 Task: Create a rule from the Routing list, Task moved to a section -> Set Priority in the project AgileExpert , set the section as To-Do and set the priority of the task as  High
Action: Mouse moved to (53, 399)
Screenshot: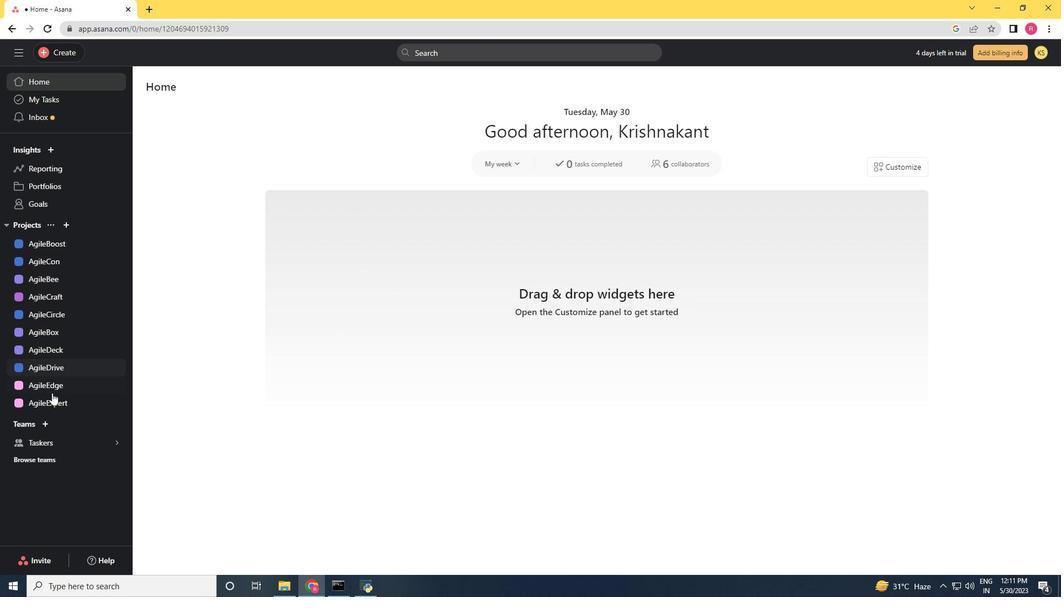 
Action: Mouse pressed left at (53, 399)
Screenshot: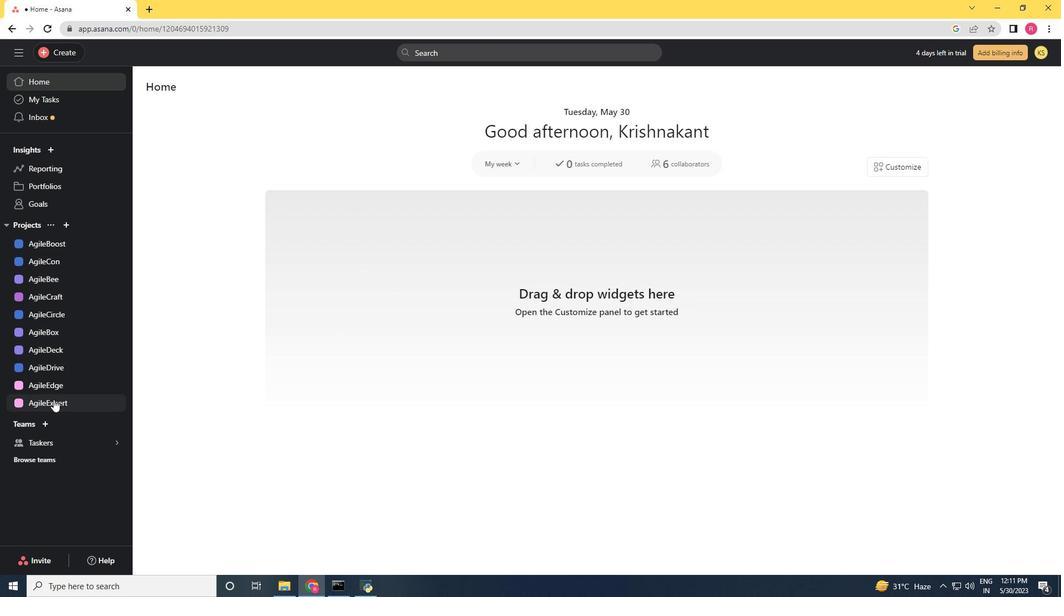 
Action: Mouse moved to (1015, 91)
Screenshot: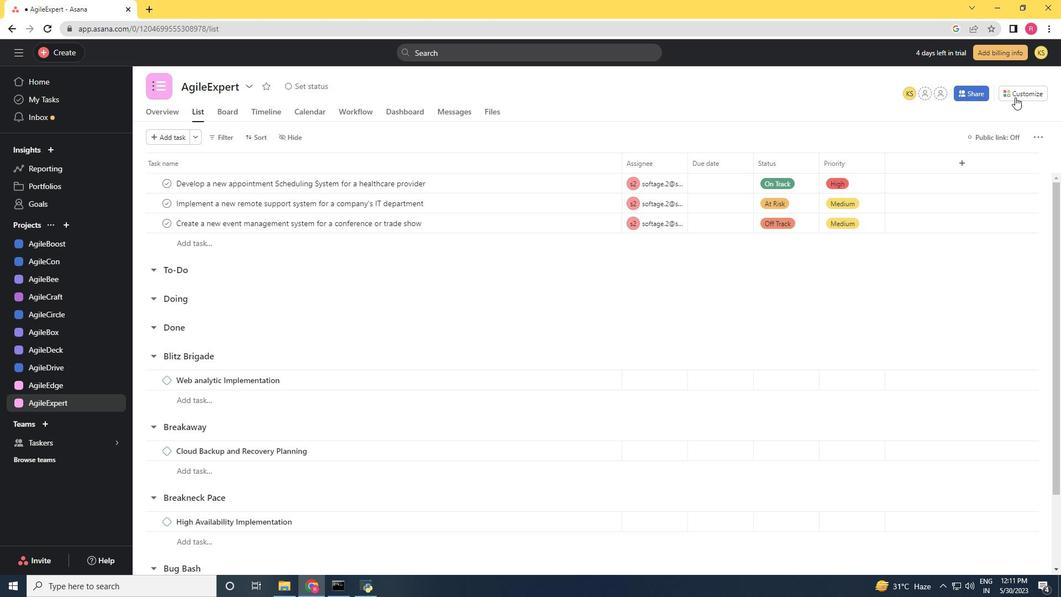 
Action: Mouse pressed left at (1015, 91)
Screenshot: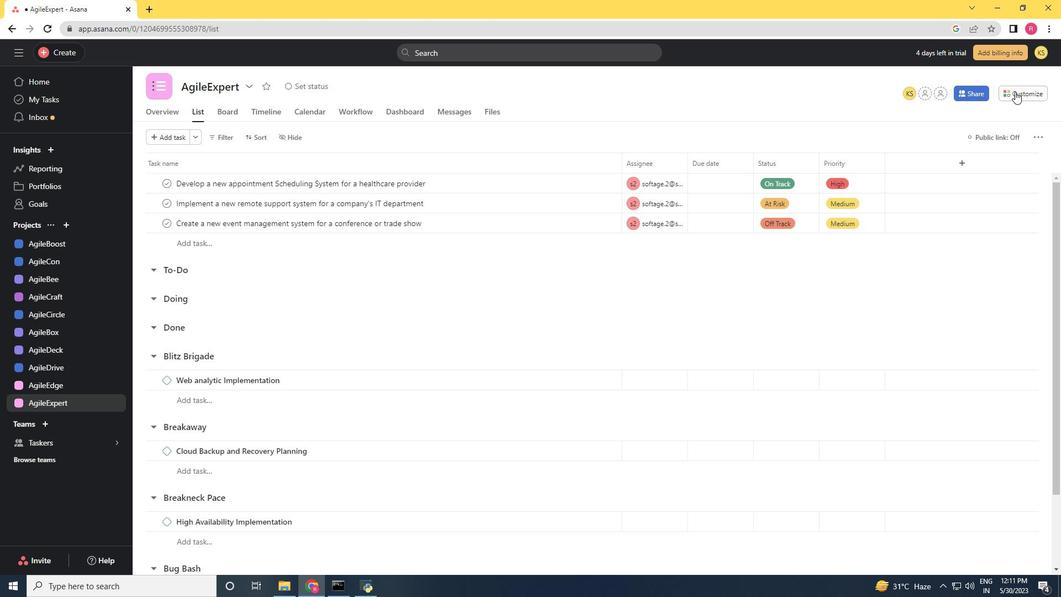 
Action: Mouse moved to (832, 246)
Screenshot: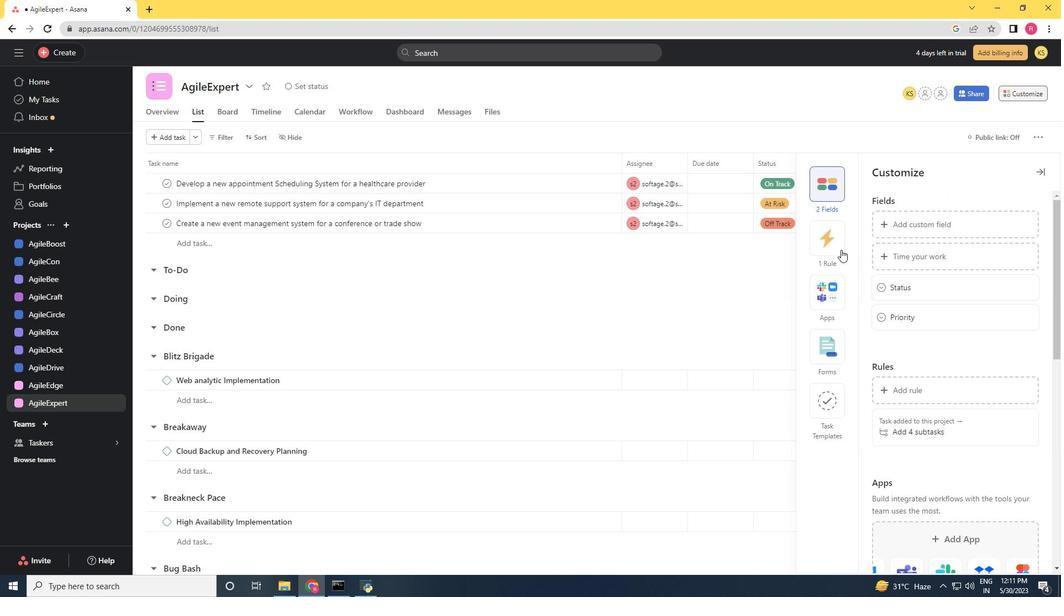 
Action: Mouse pressed left at (832, 246)
Screenshot: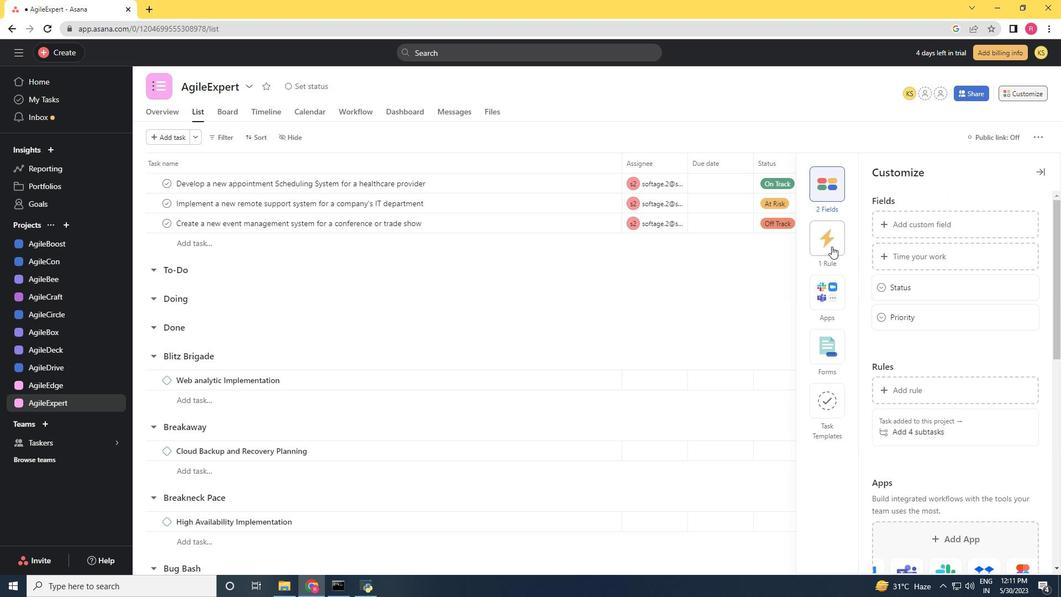 
Action: Mouse moved to (952, 226)
Screenshot: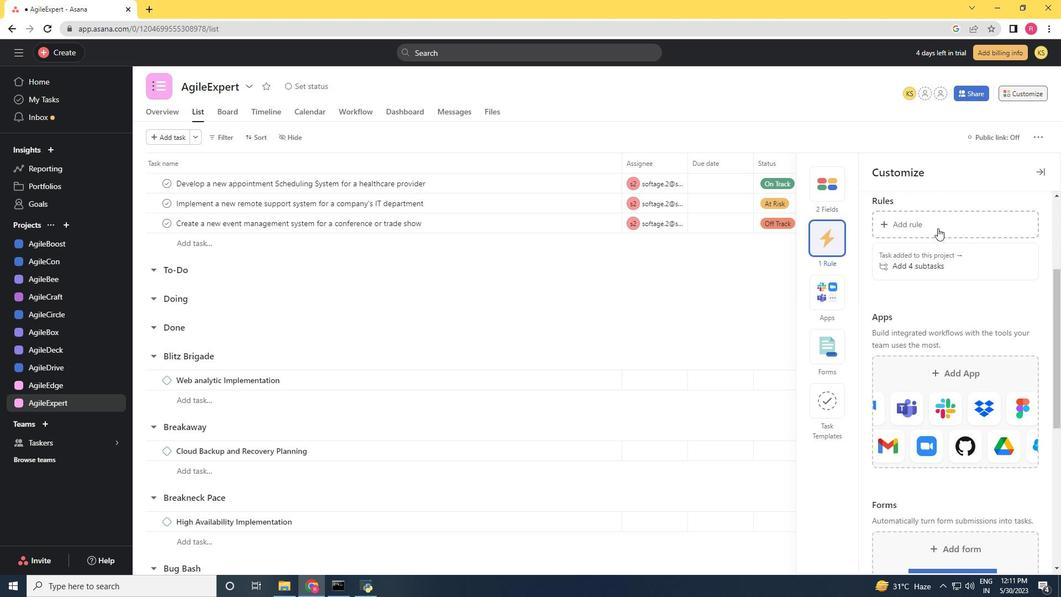 
Action: Mouse pressed left at (952, 226)
Screenshot: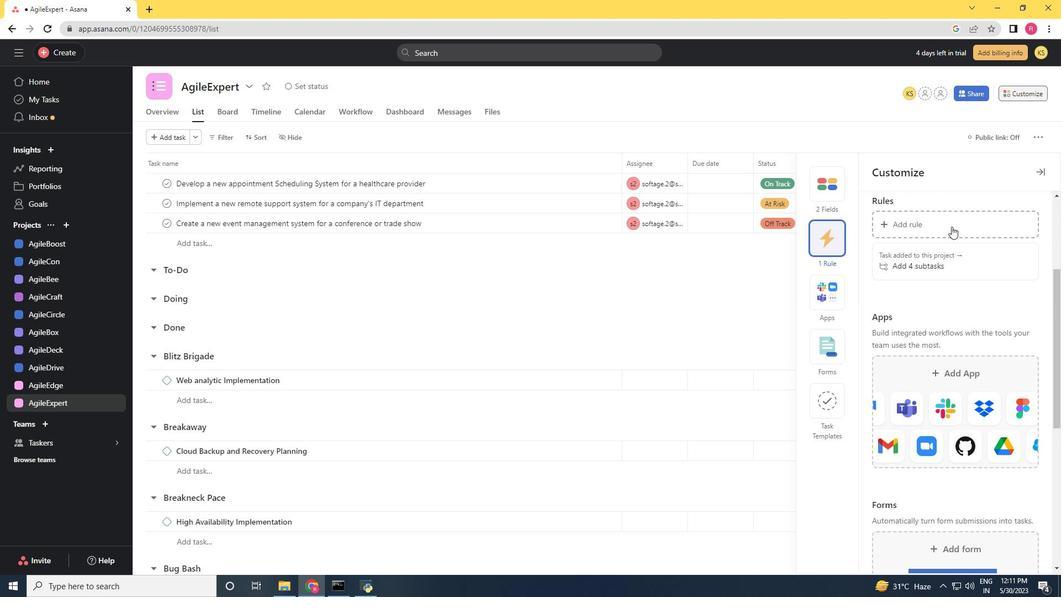 
Action: Mouse moved to (230, 145)
Screenshot: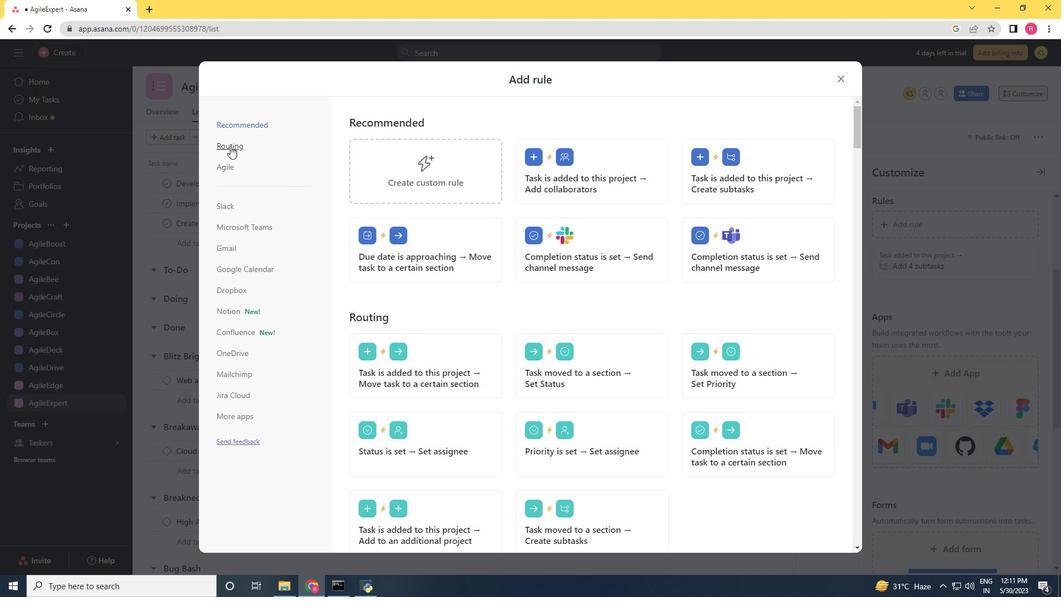 
Action: Mouse pressed left at (230, 145)
Screenshot: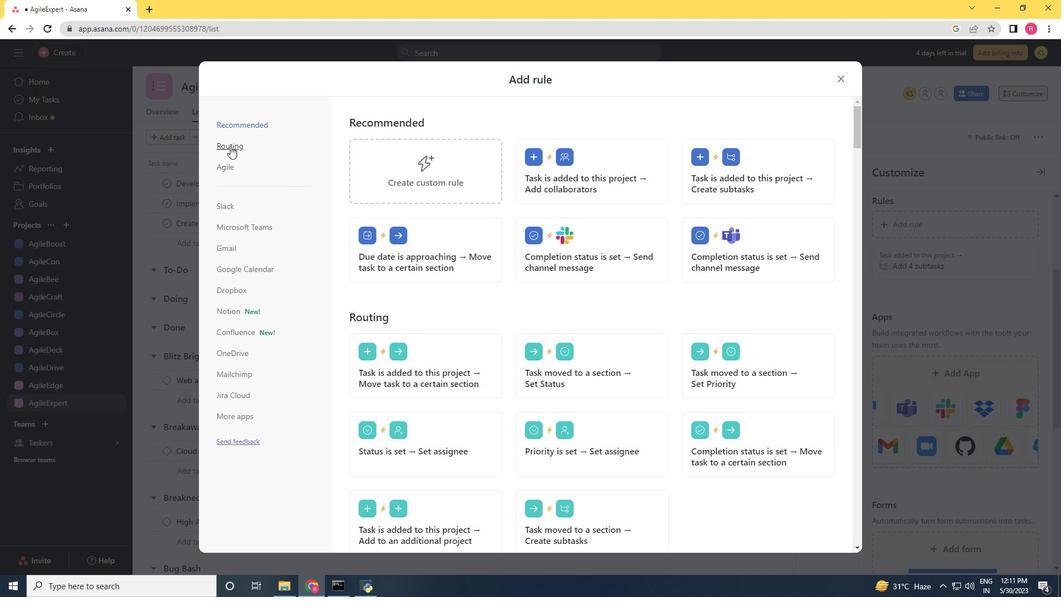 
Action: Mouse moved to (708, 181)
Screenshot: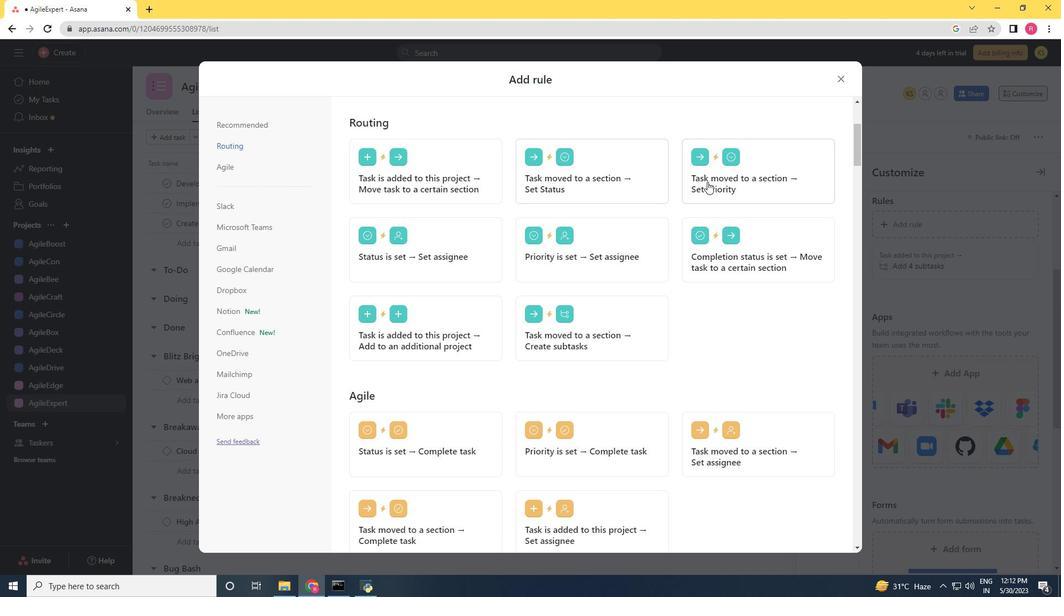 
Action: Mouse pressed left at (708, 181)
Screenshot: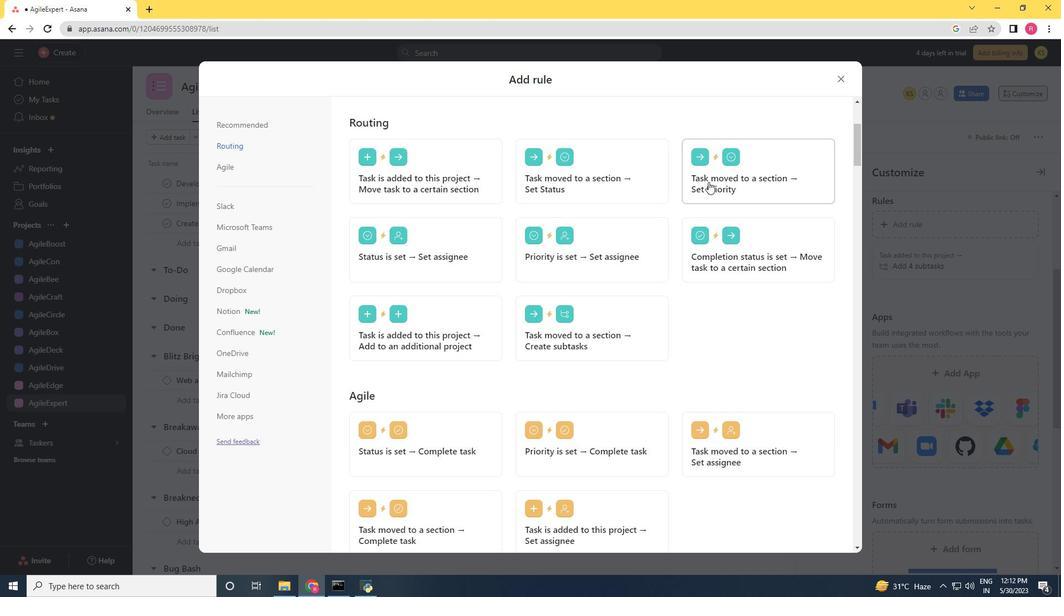 
Action: Mouse moved to (454, 297)
Screenshot: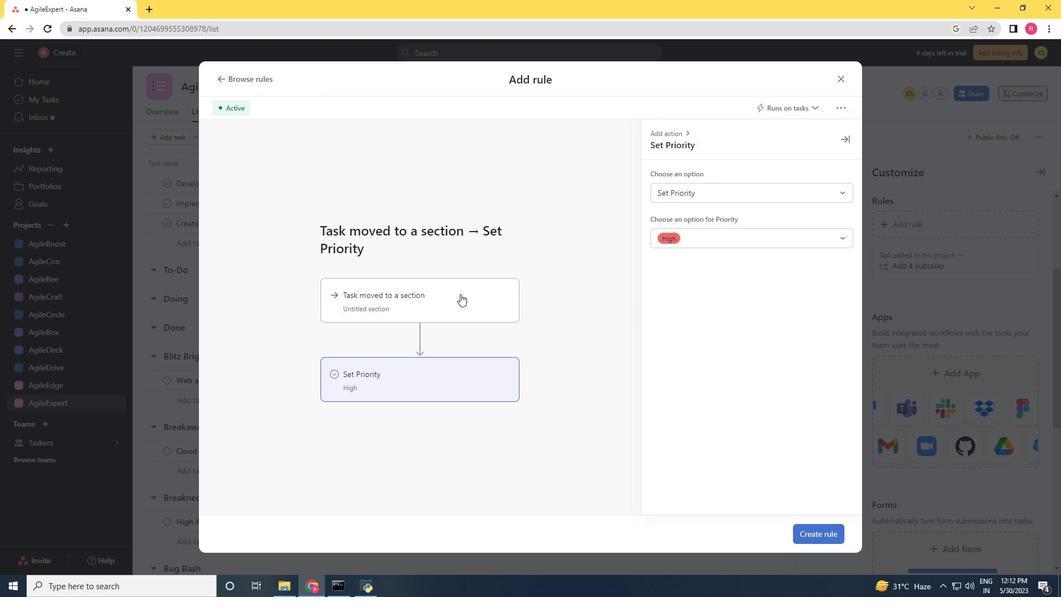 
Action: Mouse pressed left at (454, 297)
Screenshot: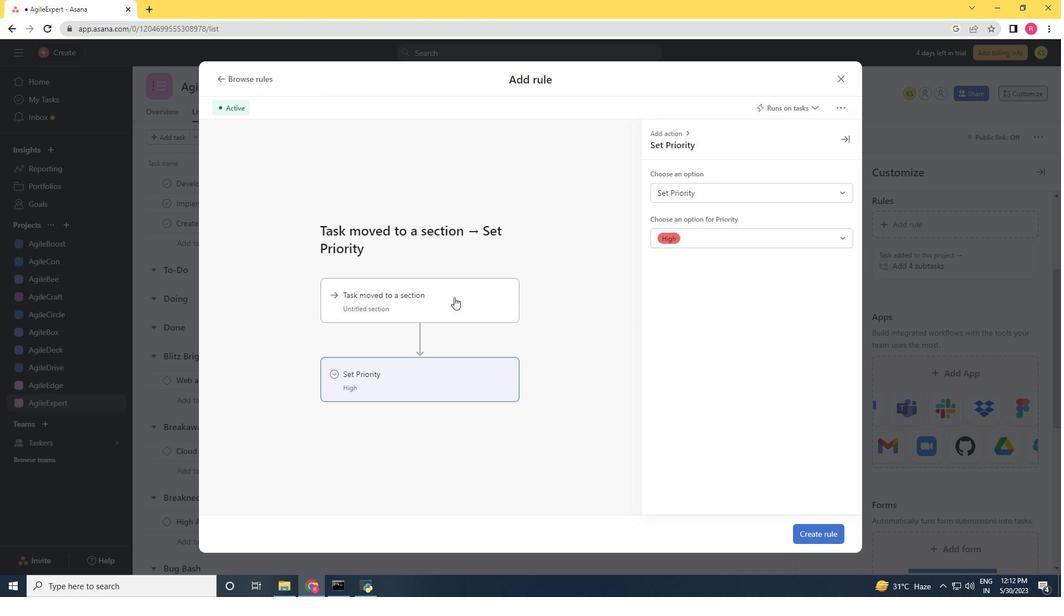 
Action: Mouse moved to (708, 196)
Screenshot: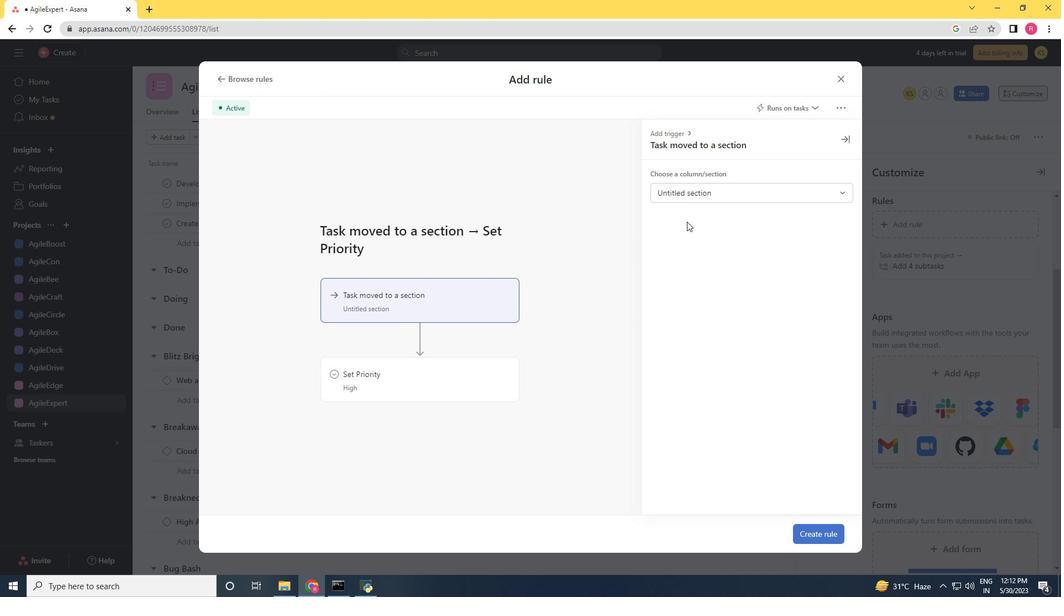 
Action: Mouse pressed left at (708, 196)
Screenshot: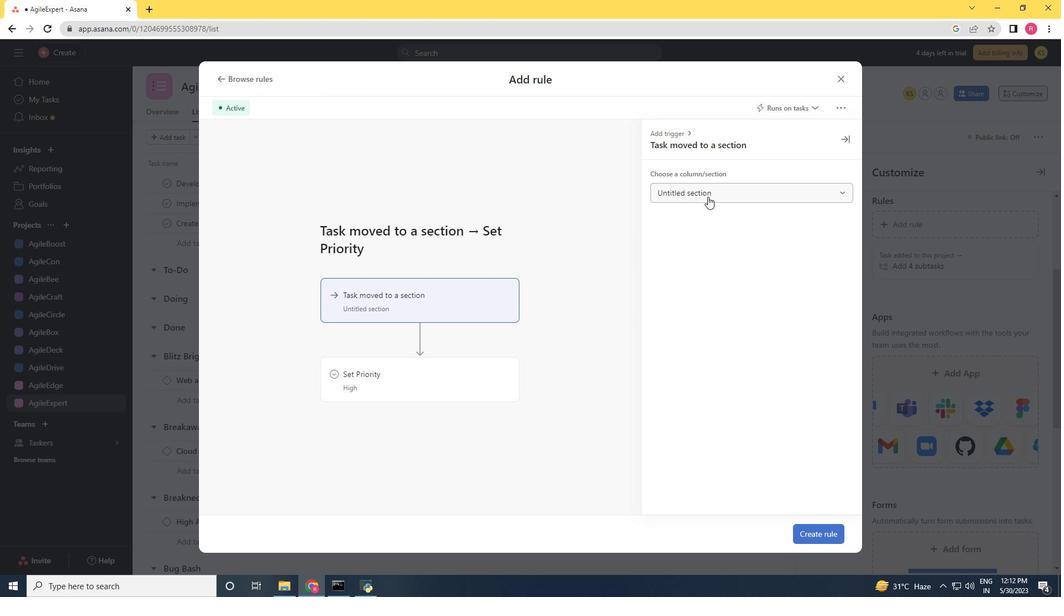 
Action: Mouse moved to (682, 243)
Screenshot: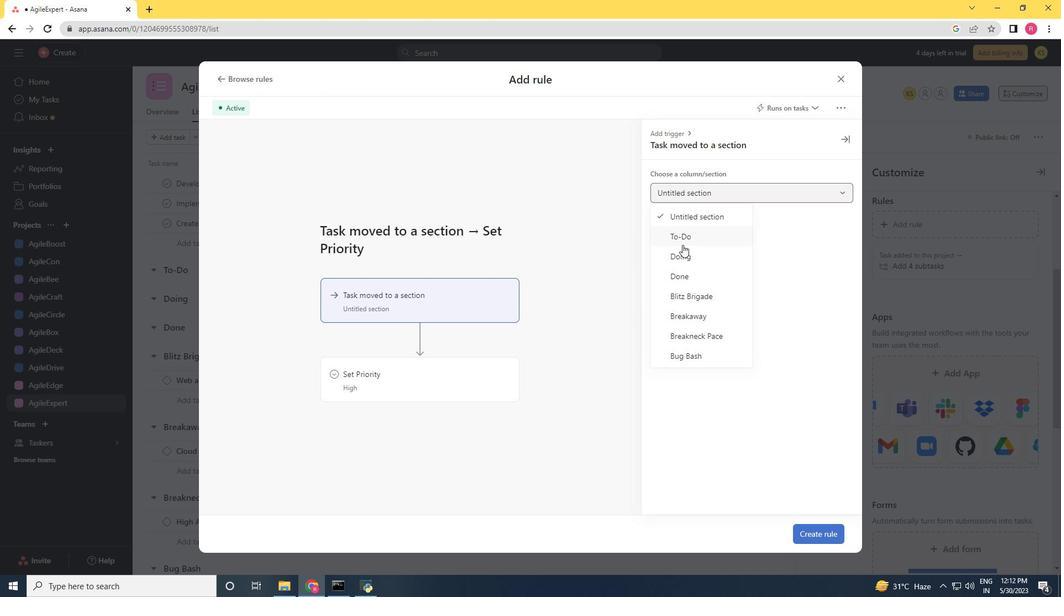 
Action: Mouse pressed left at (682, 243)
Screenshot: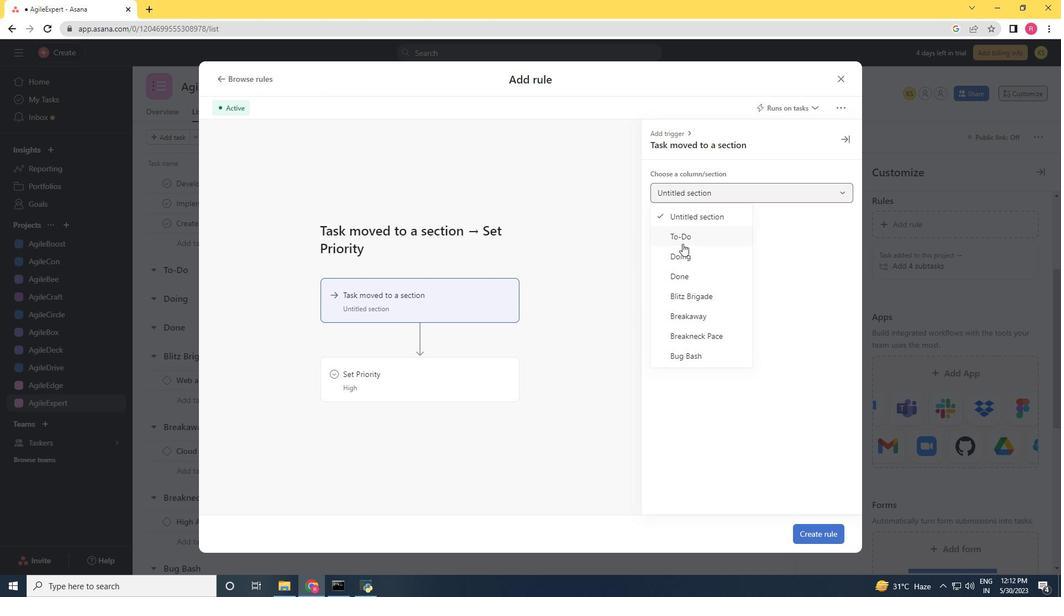 
Action: Mouse moved to (447, 373)
Screenshot: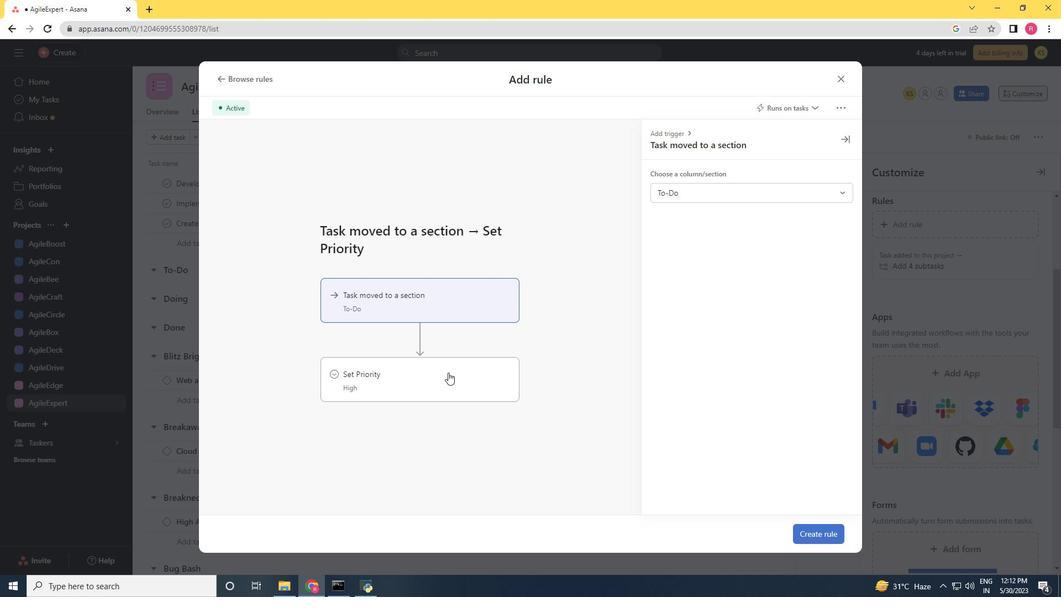 
Action: Mouse pressed left at (447, 373)
Screenshot: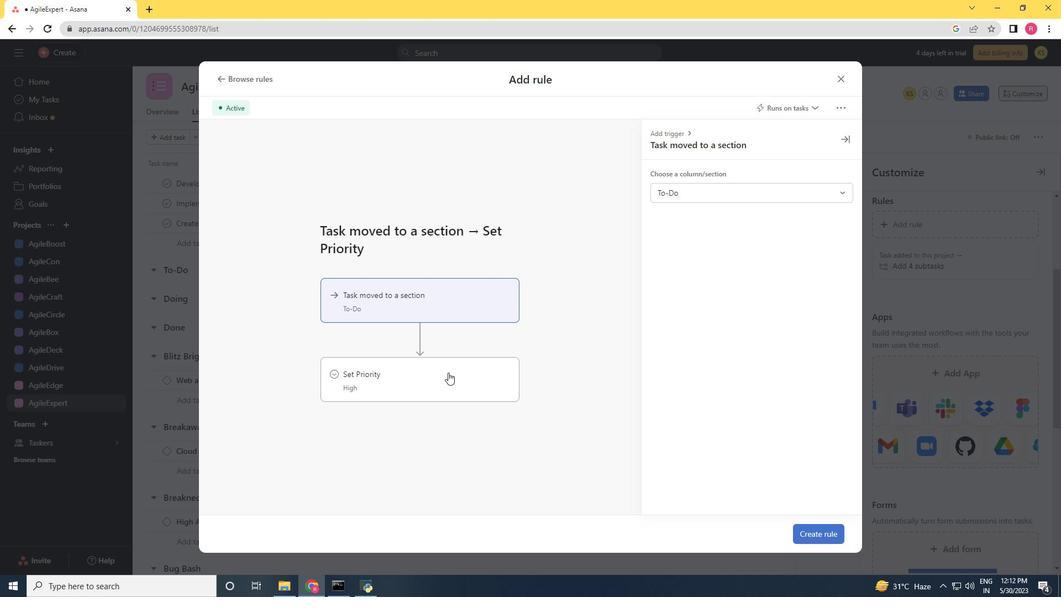 
Action: Mouse moved to (724, 245)
Screenshot: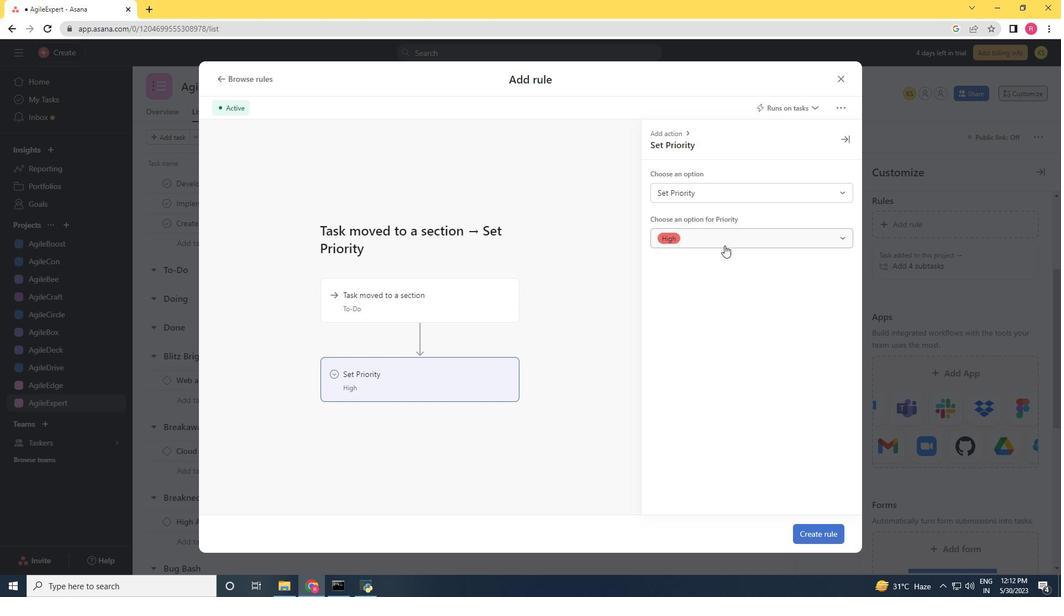 
Action: Mouse pressed left at (724, 245)
Screenshot: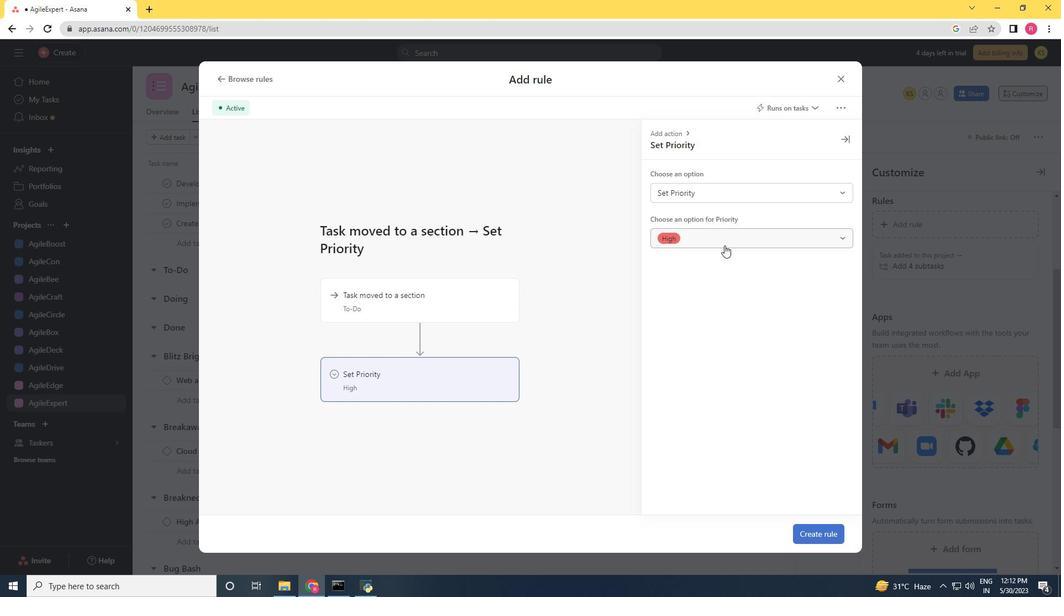 
Action: Mouse moved to (711, 267)
Screenshot: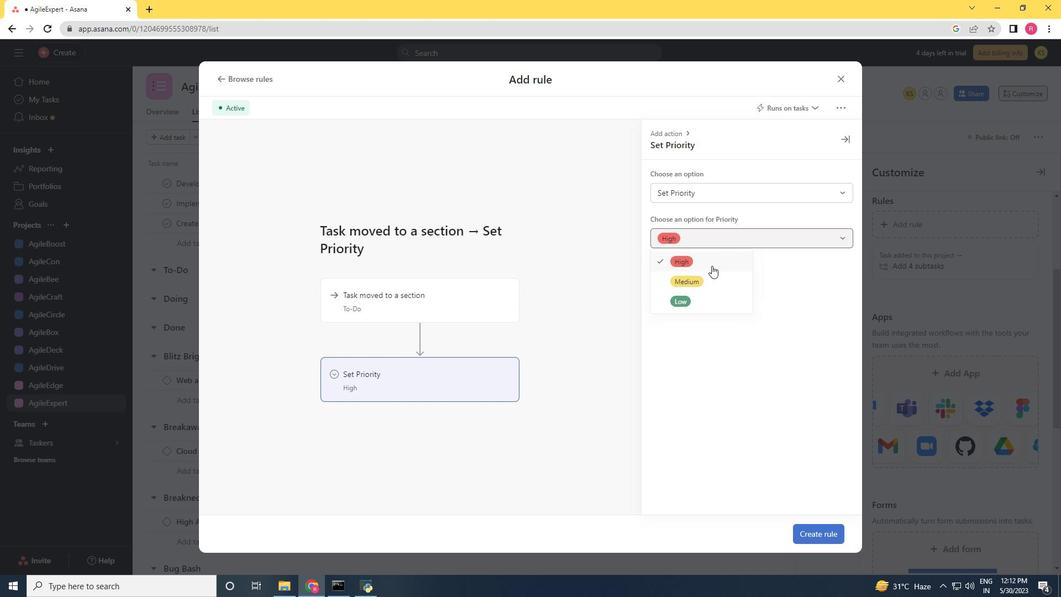
Action: Mouse pressed left at (711, 267)
Screenshot: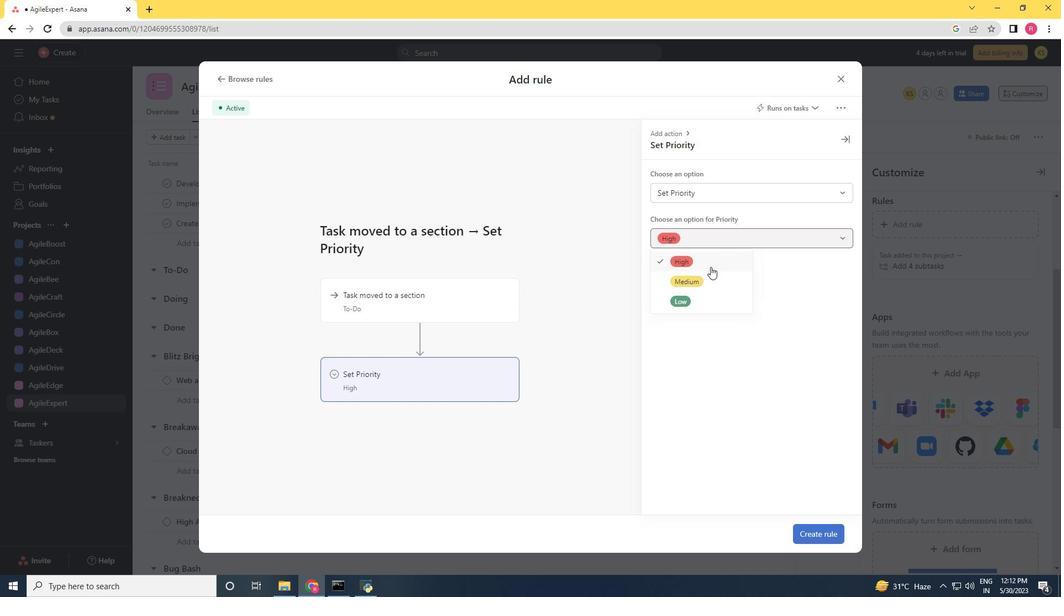 
Action: Mouse moved to (820, 541)
Screenshot: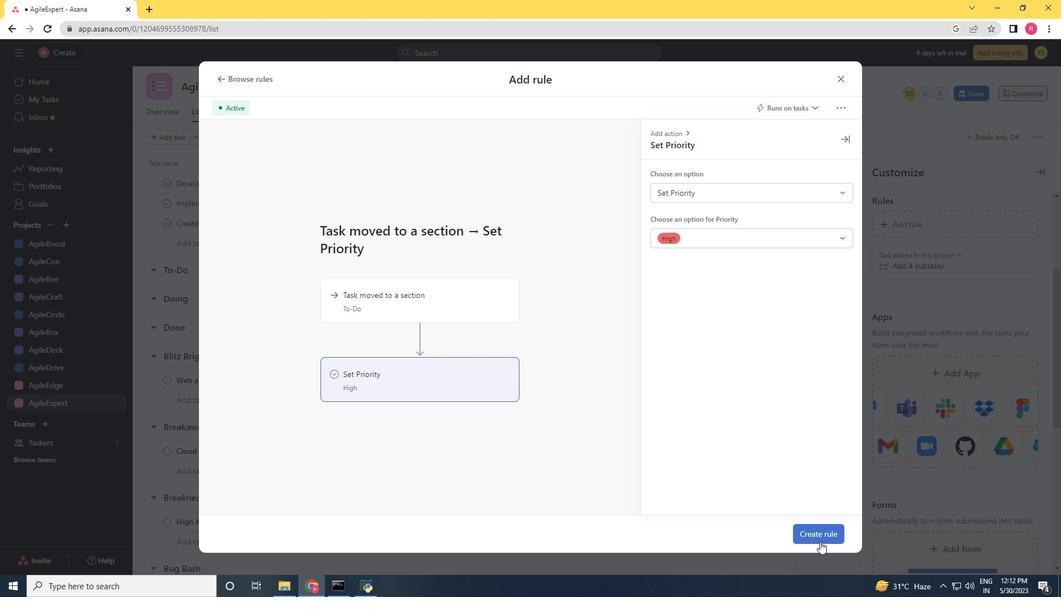 
Action: Mouse pressed left at (820, 541)
Screenshot: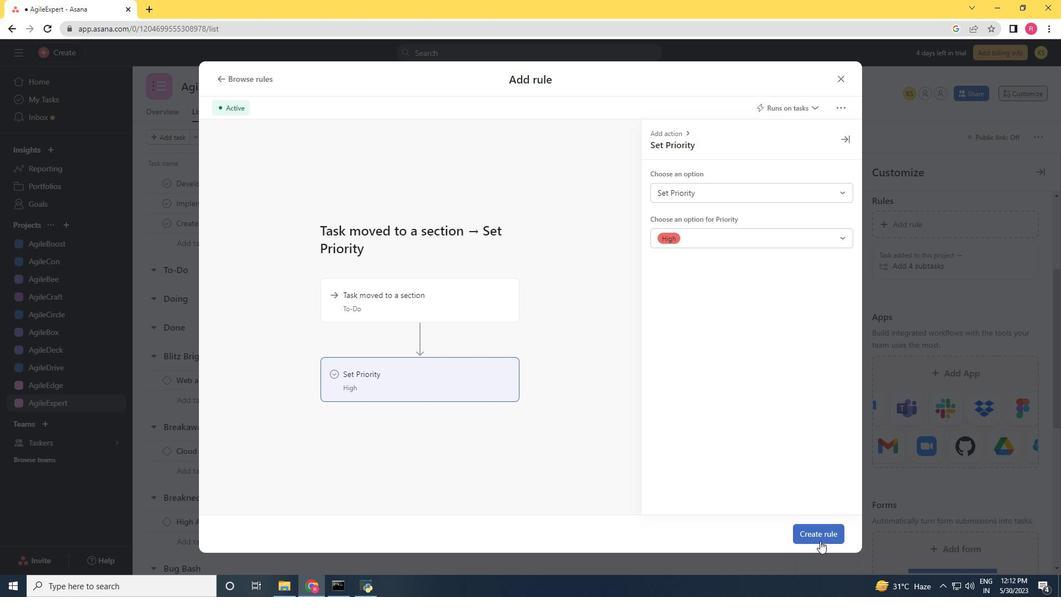 
Action: Mouse moved to (820, 540)
Screenshot: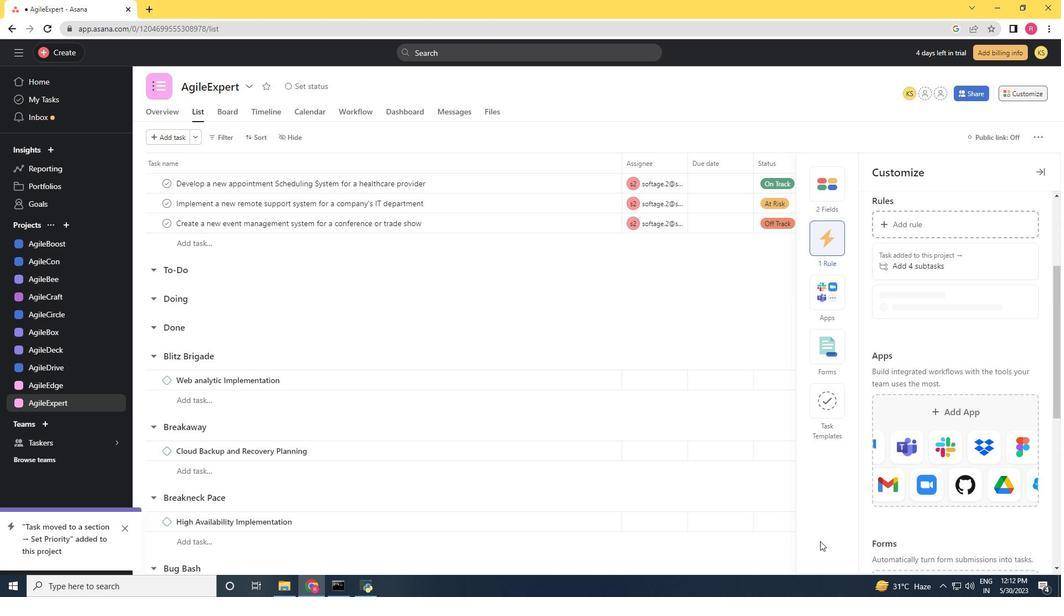 
